Task: Create Issue Issue0000000308 in Backlog  in Scrum Project Project0000000062 in Jira. Create Issue Issue0000000309 in Backlog  in Scrum Project Project0000000062 in Jira. Create Issue Issue0000000310 in Backlog  in Scrum Project Project0000000062 in Jira. Change IN PROGRESS as Status of Issue Issue0000000302 in Backlog  in Scrum Project Project0000000061 in Jira. Change IN PROGRESS as Status of Issue Issue0000000304 in Backlog  in Scrum Project Project0000000061 in Jira
Action: Mouse moved to (286, 330)
Screenshot: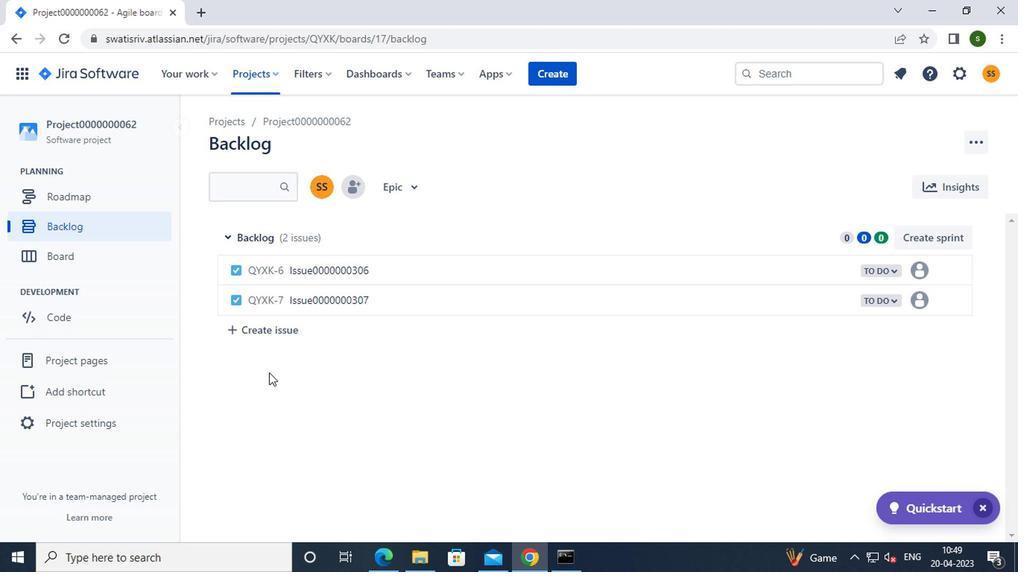 
Action: Mouse pressed left at (286, 330)
Screenshot: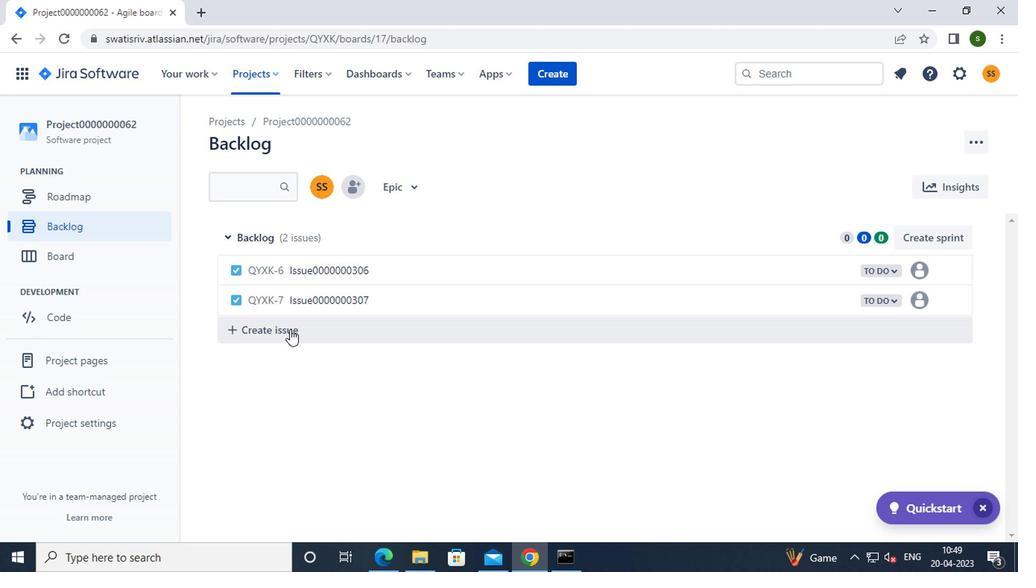 
Action: Mouse moved to (306, 341)
Screenshot: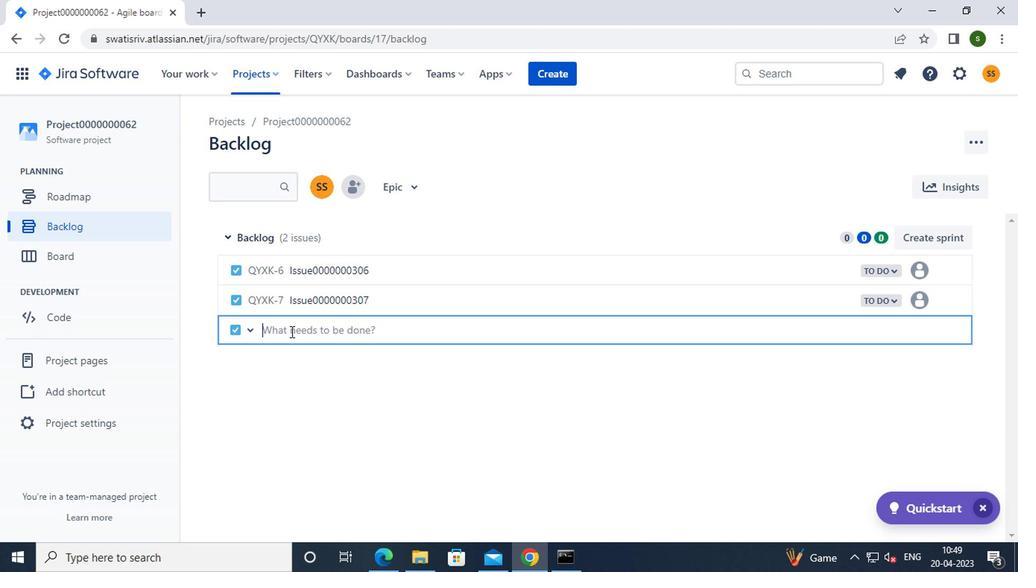 
Action: Key pressed i<Key.caps_lock>ssue0000000308<Key.enter><Key.caps_lock>i<Key.caps_lock>ssue0000000309<Key.enter><Key.caps_lock>i<Key.caps_lock>ssue0000000310<Key.enter>
Screenshot: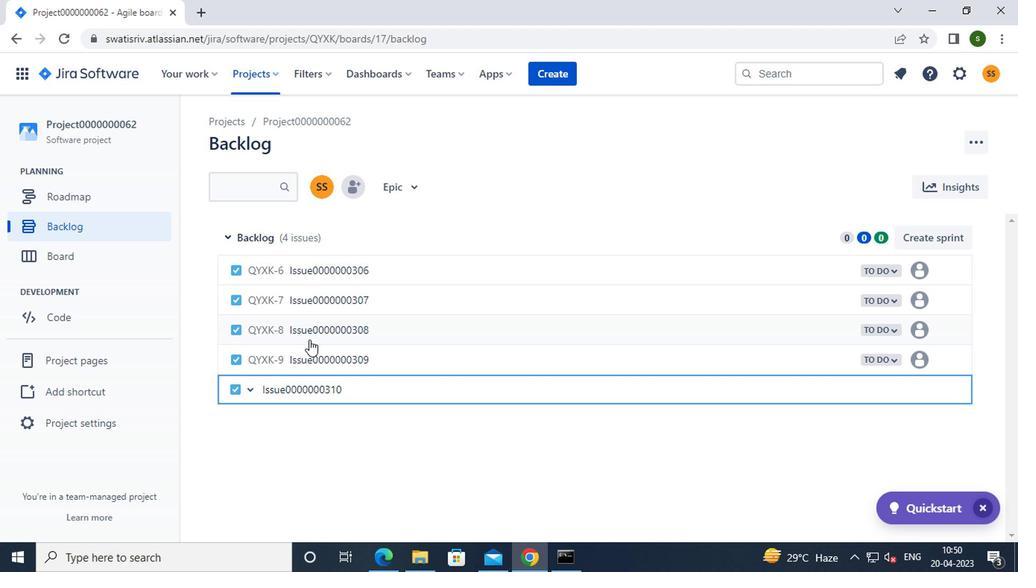 
Action: Mouse moved to (266, 71)
Screenshot: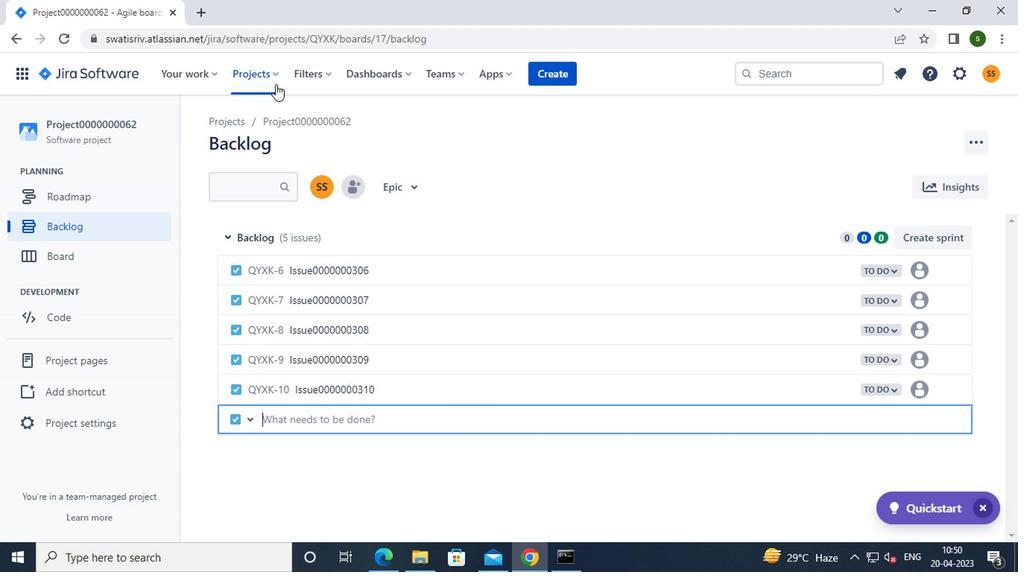 
Action: Mouse pressed left at (266, 71)
Screenshot: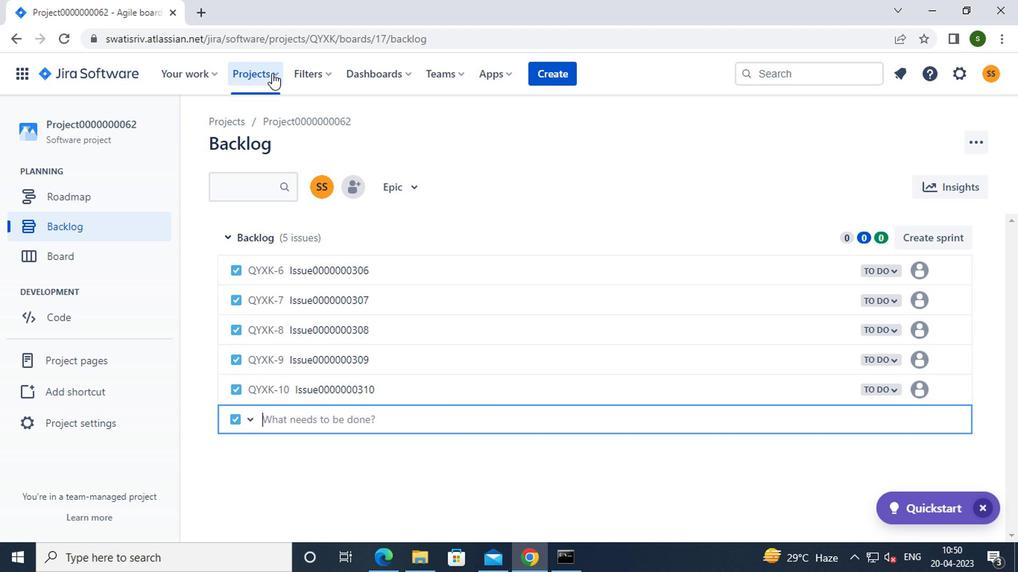 
Action: Mouse moved to (319, 179)
Screenshot: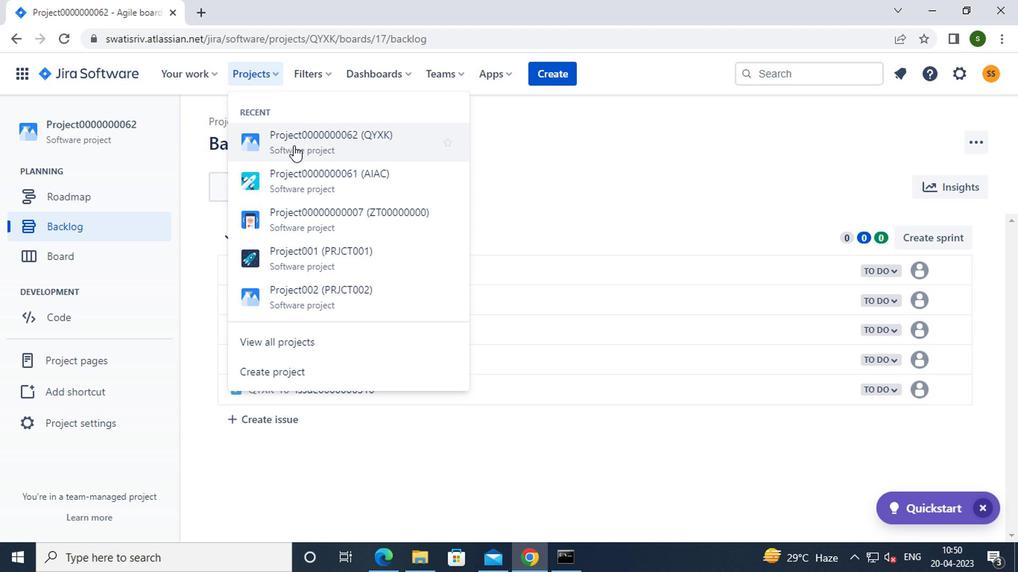 
Action: Mouse pressed left at (319, 179)
Screenshot: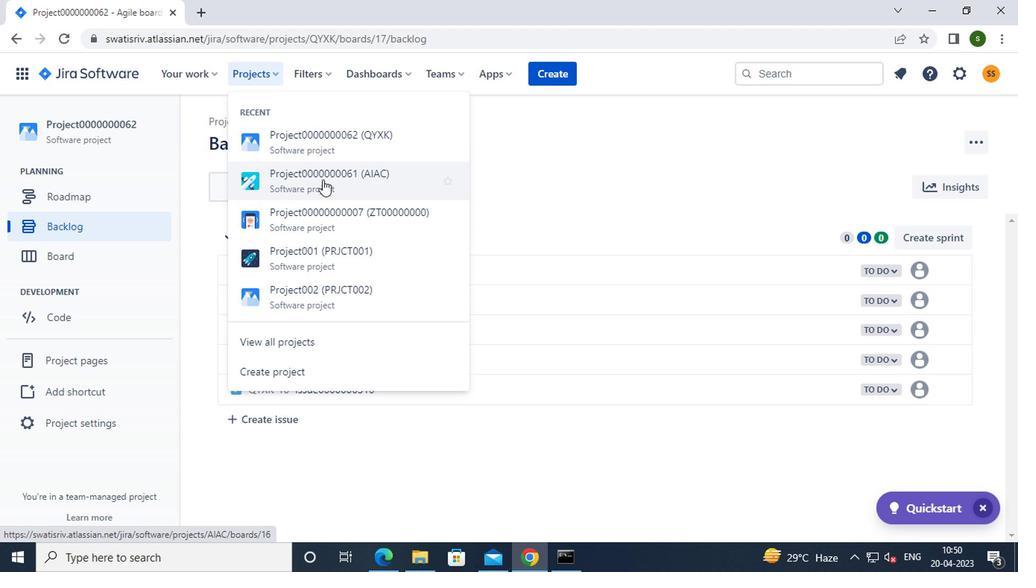 
Action: Mouse moved to (110, 228)
Screenshot: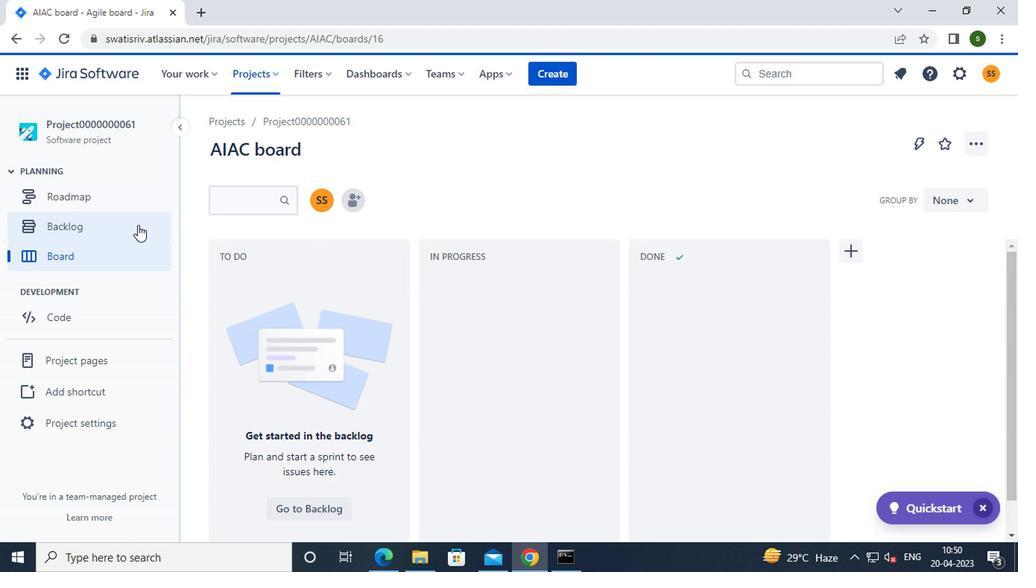 
Action: Mouse pressed left at (110, 228)
Screenshot: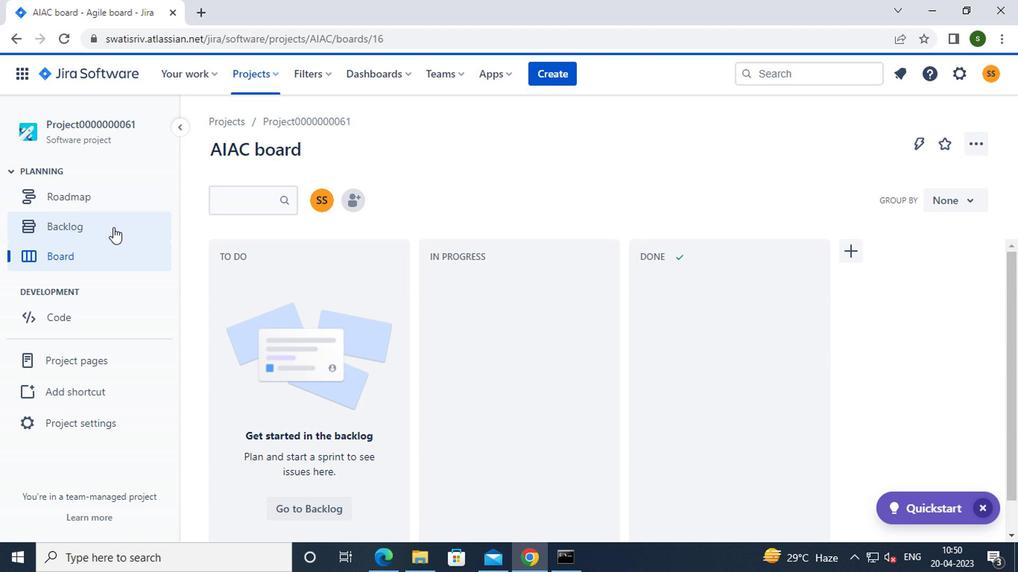 
Action: Mouse moved to (893, 297)
Screenshot: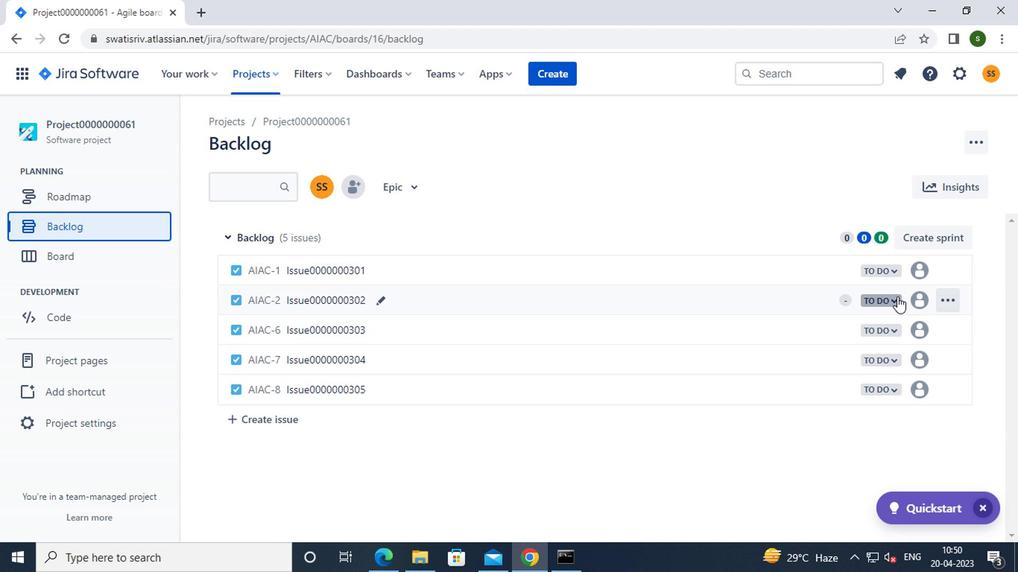 
Action: Mouse pressed left at (893, 297)
Screenshot: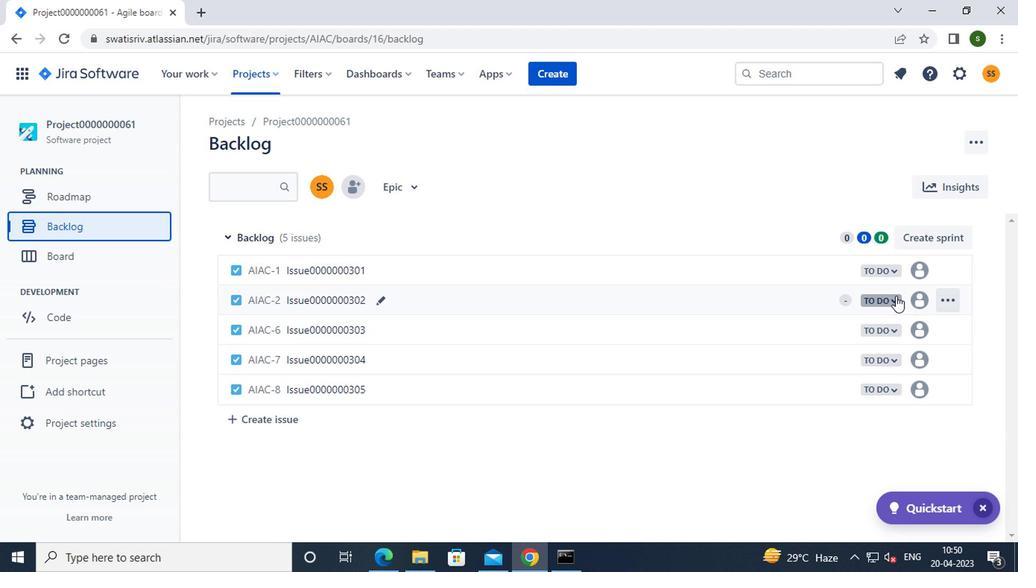 
Action: Mouse moved to (807, 333)
Screenshot: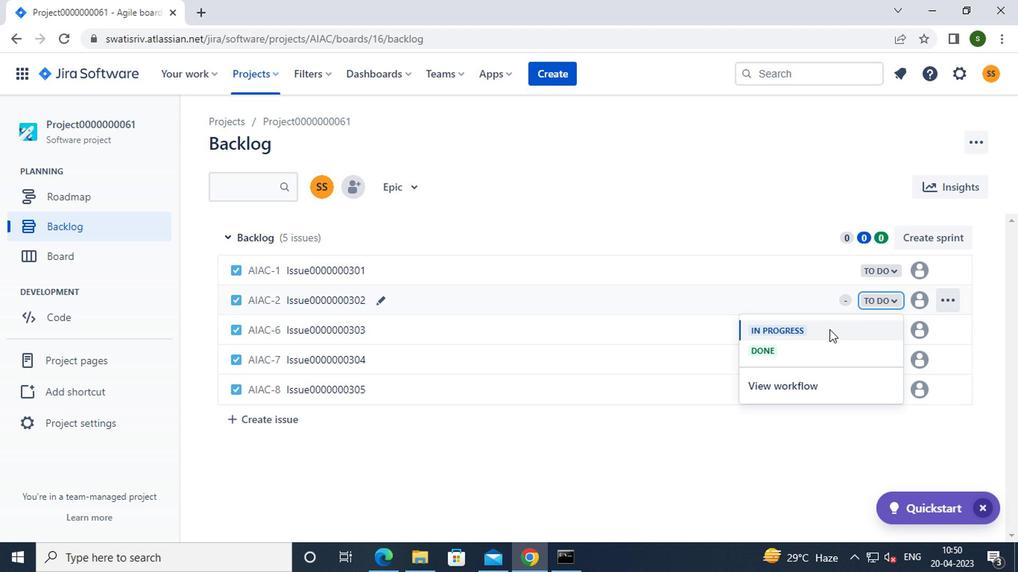 
Action: Mouse pressed left at (807, 333)
Screenshot: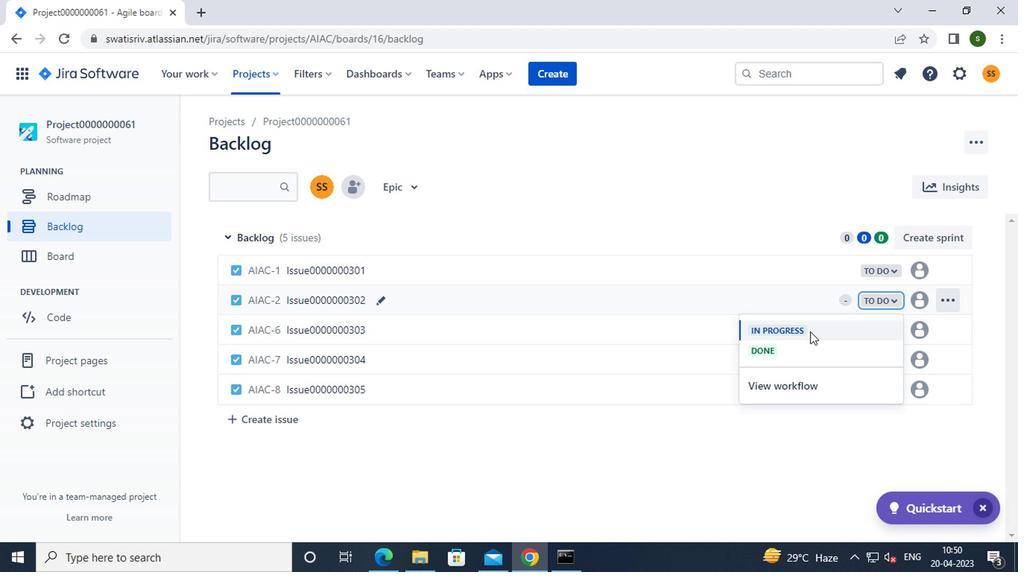 
Action: Mouse moved to (892, 363)
Screenshot: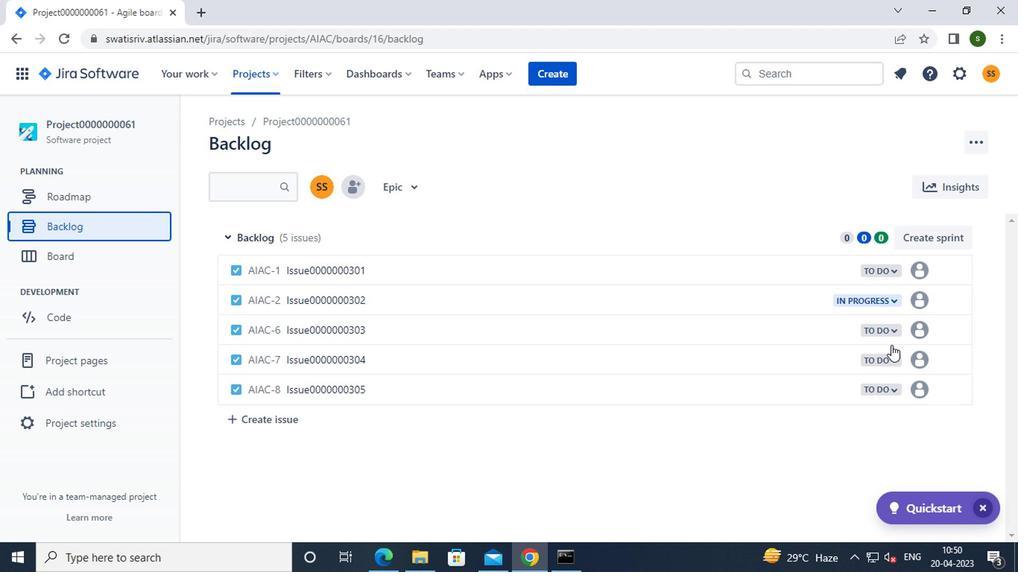 
Action: Mouse pressed left at (892, 363)
Screenshot: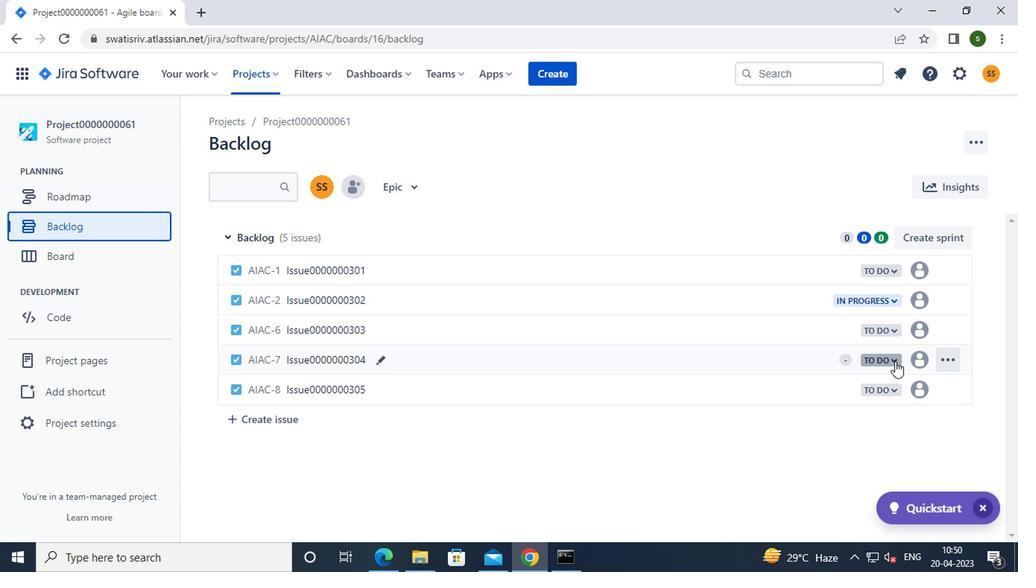 
Action: Mouse moved to (785, 388)
Screenshot: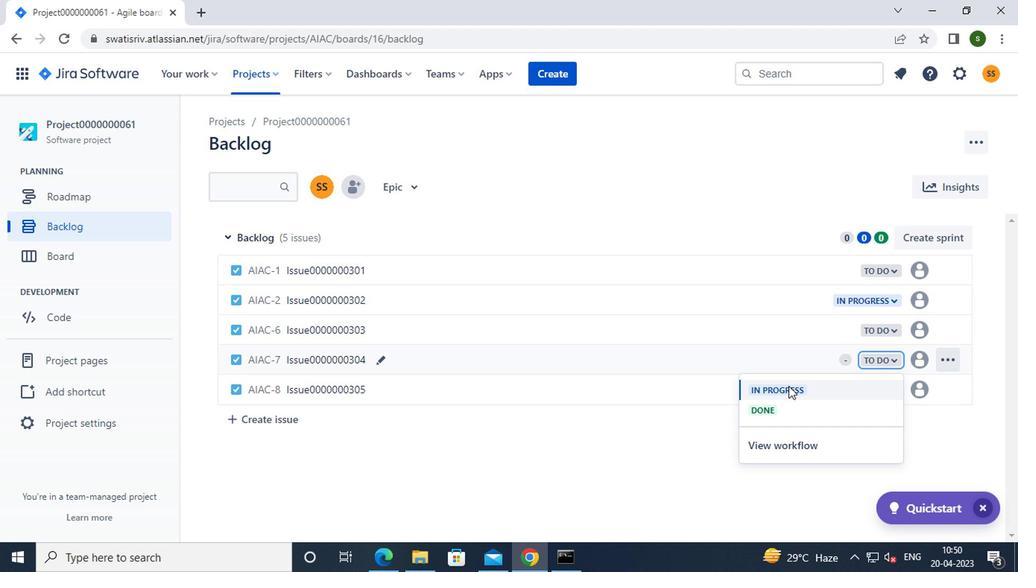 
Action: Mouse pressed left at (785, 388)
Screenshot: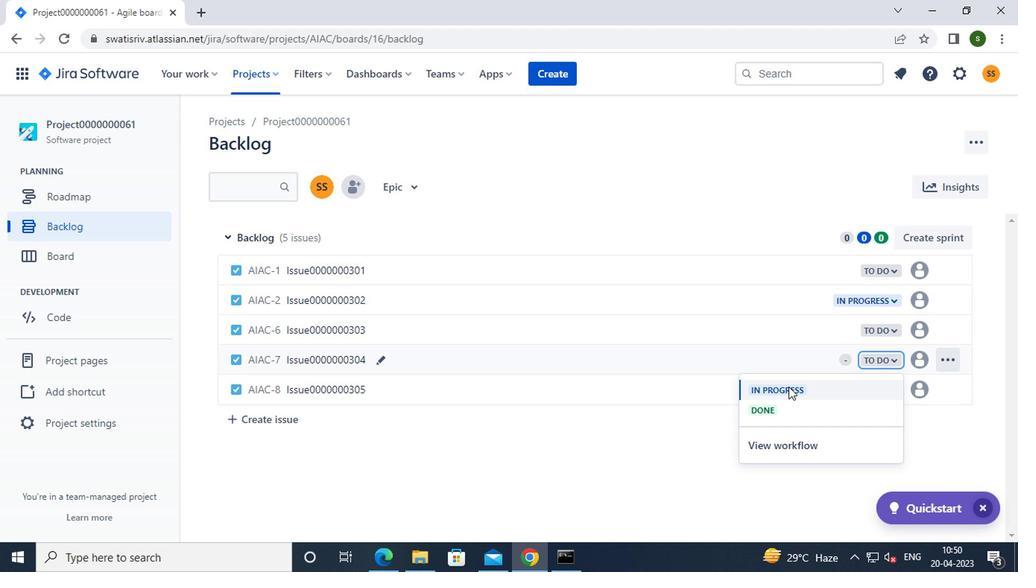 
Action: Key pressed <Key.f8>
Screenshot: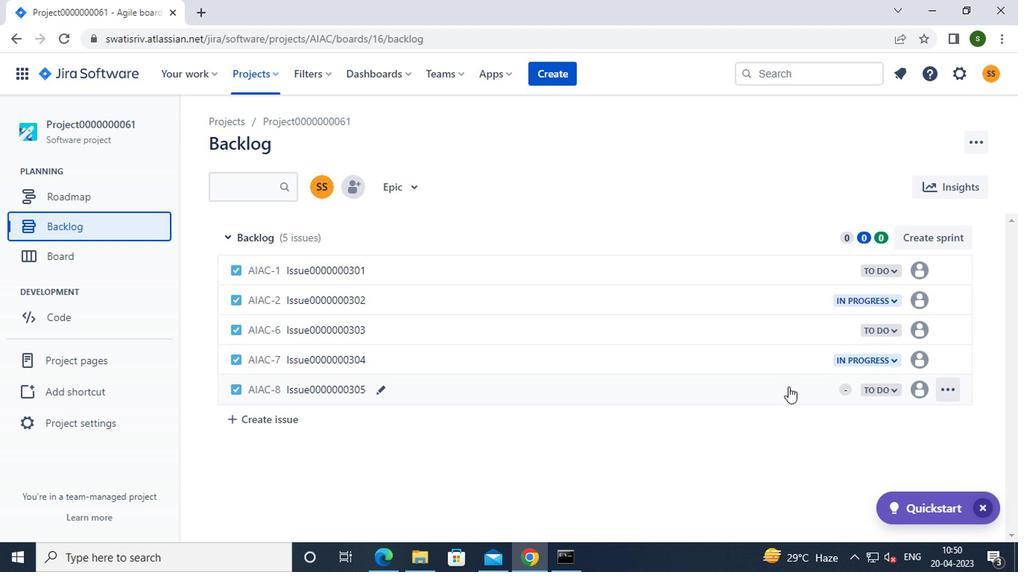 
